 Task: Create in the project AgilePulse in Backlog an issue 'Integrate a new product recommendation feature into an existing e-commerce website to enhance product discovery and sales', assign it to team member softage.3@softage.net and change the status to IN PROGRESS. Create in the project AgilePulse in Backlog an issue 'Develop a new tool for automated testing of mobile application cross-platform compatibility and responsiveness', assign it to team member softage.4@softage.net and change the status to IN PROGRESS
Action: Mouse moved to (236, 372)
Screenshot: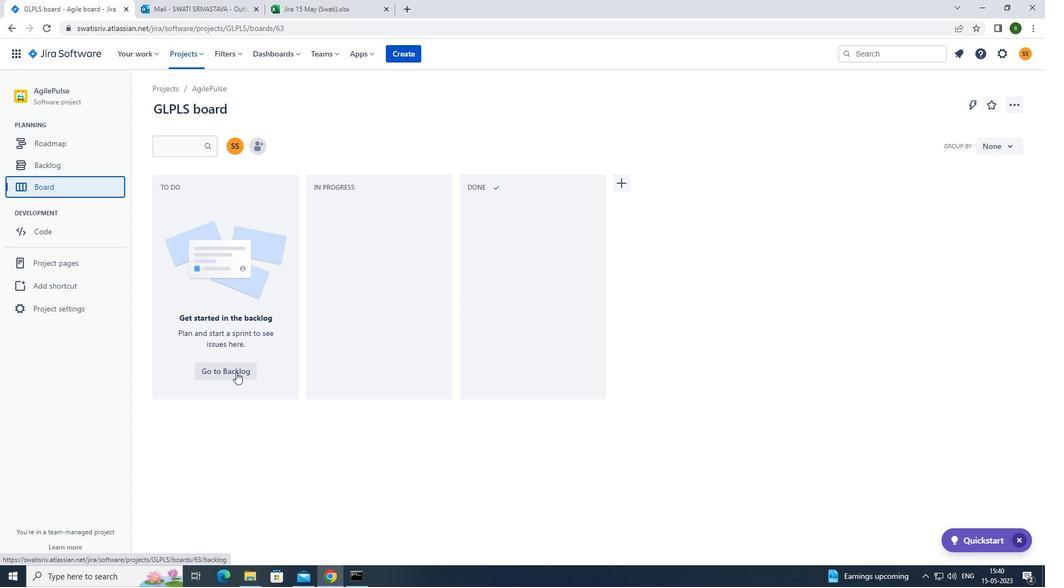 
Action: Mouse pressed left at (236, 372)
Screenshot: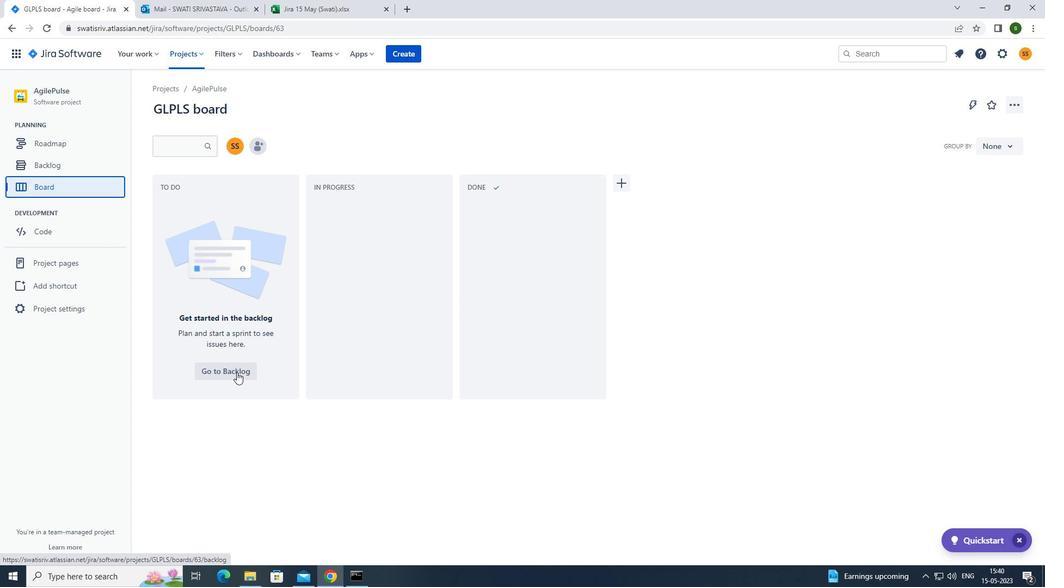 
Action: Mouse moved to (203, 219)
Screenshot: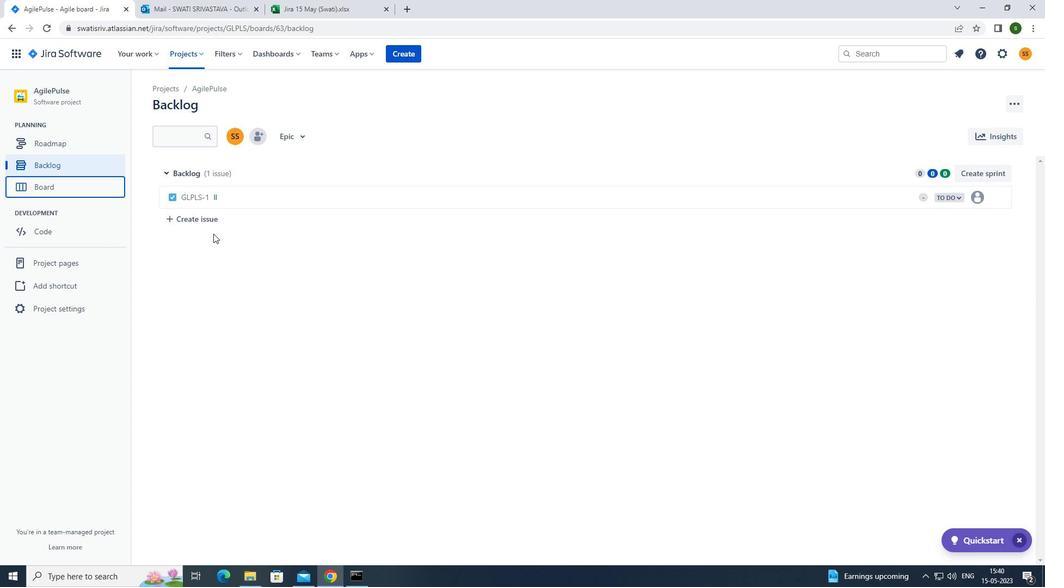 
Action: Mouse pressed left at (203, 219)
Screenshot: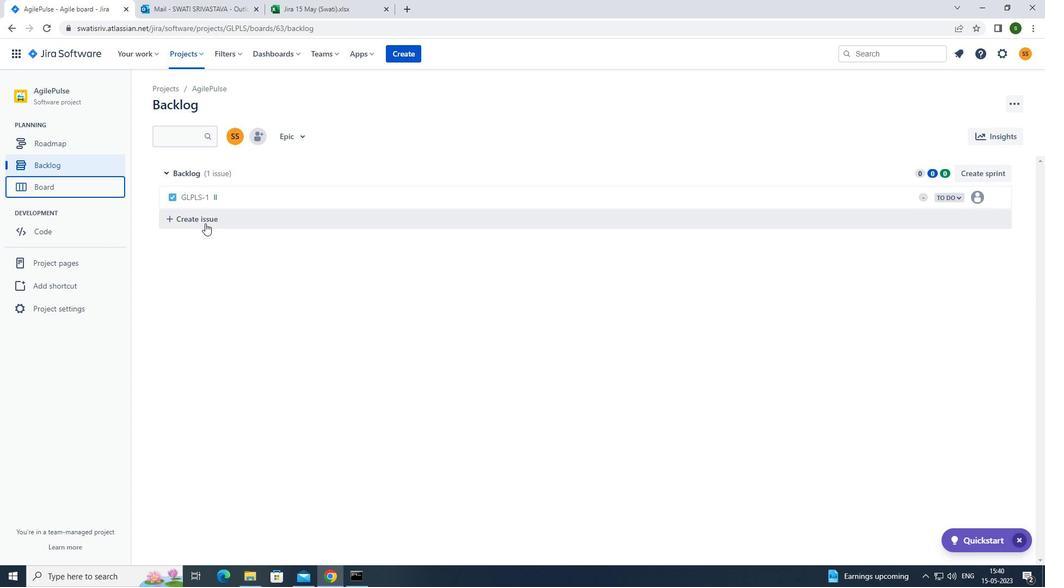 
Action: Mouse moved to (274, 218)
Screenshot: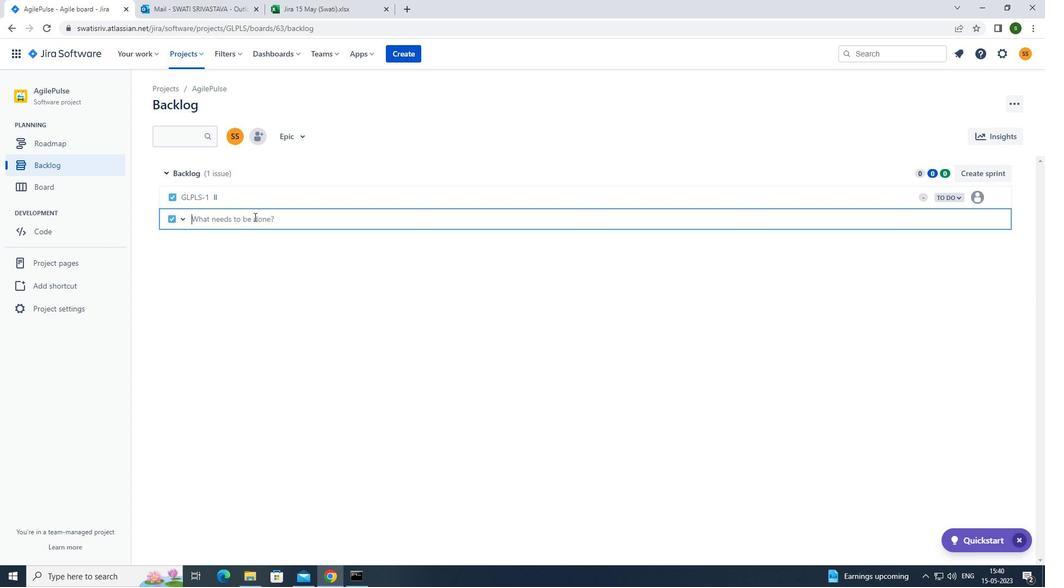 
Action: Mouse pressed left at (274, 218)
Screenshot: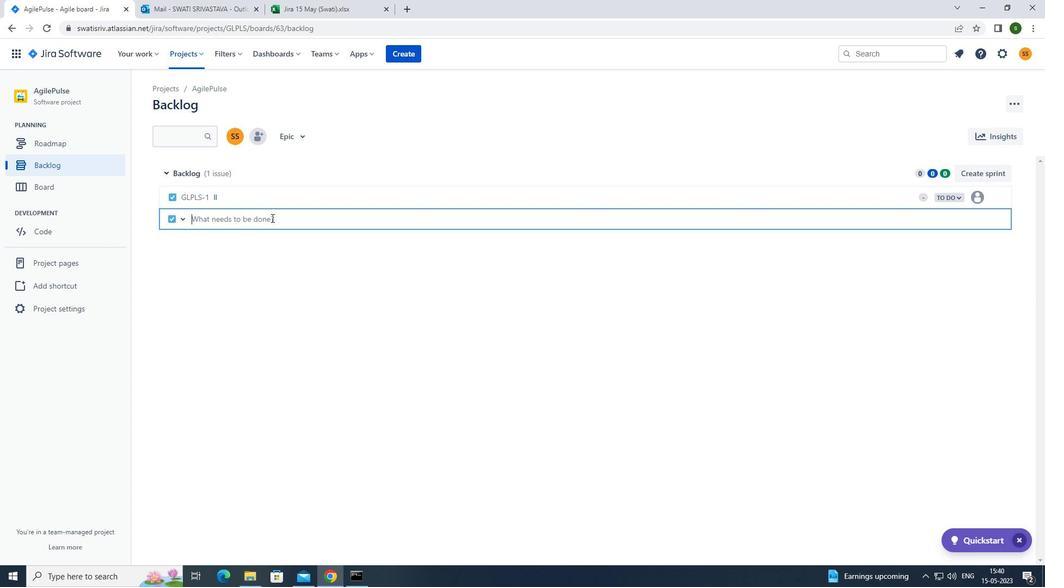 
Action: Mouse moved to (275, 219)
Screenshot: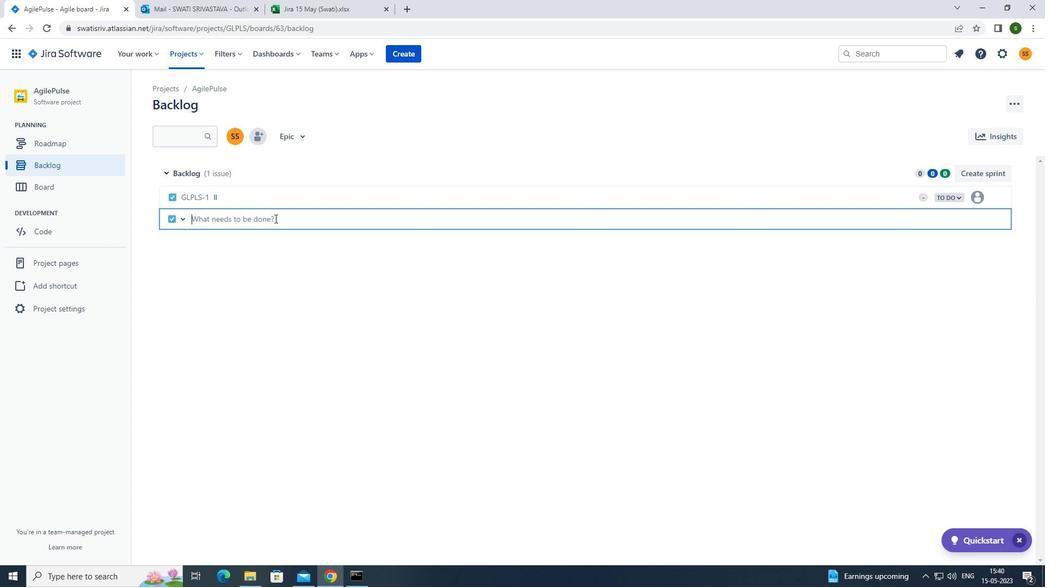 
Action: Key pressed <Key.caps_lock>i<Key.caps_lock>ntegrate<Key.space>a<Key.space>new<Key.space>product<Key.space>recommendation<Key.space>feature<Key.space>into<Key.space>an<Key.space>existing<Key.space>e-commerce<Key.space>website<Key.space>to<Key.space>enhance<Key.space>product<Key.space>discovery<Key.space>and<Key.space>sales<Key.enter>
Screenshot: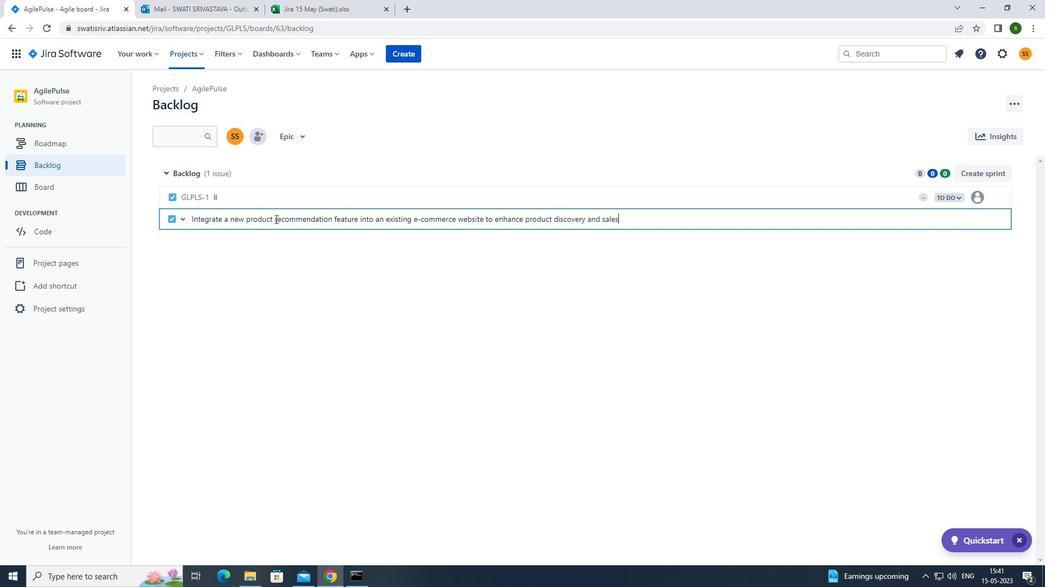 
Action: Mouse moved to (976, 223)
Screenshot: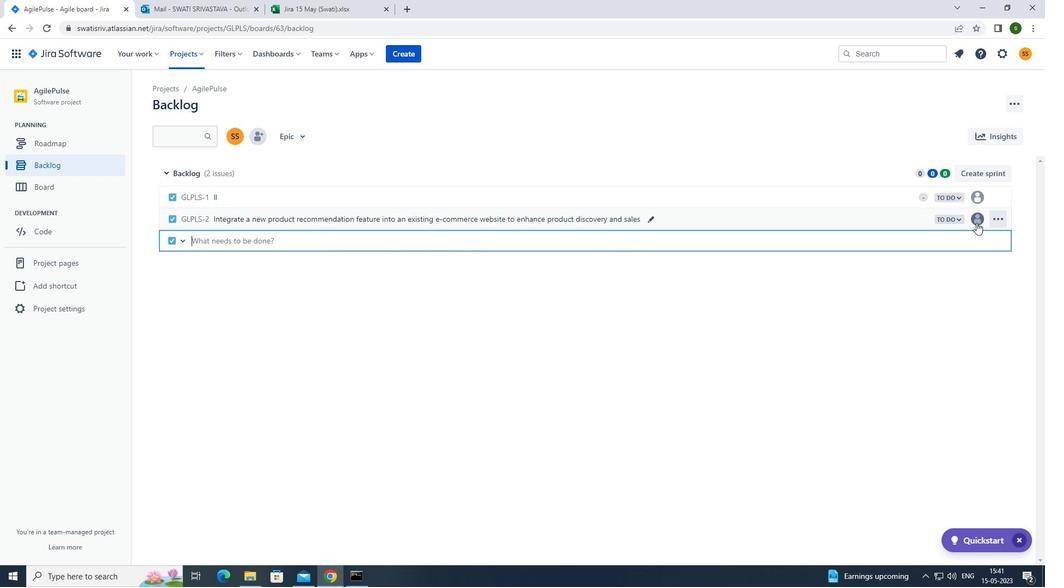 
Action: Mouse pressed left at (976, 223)
Screenshot: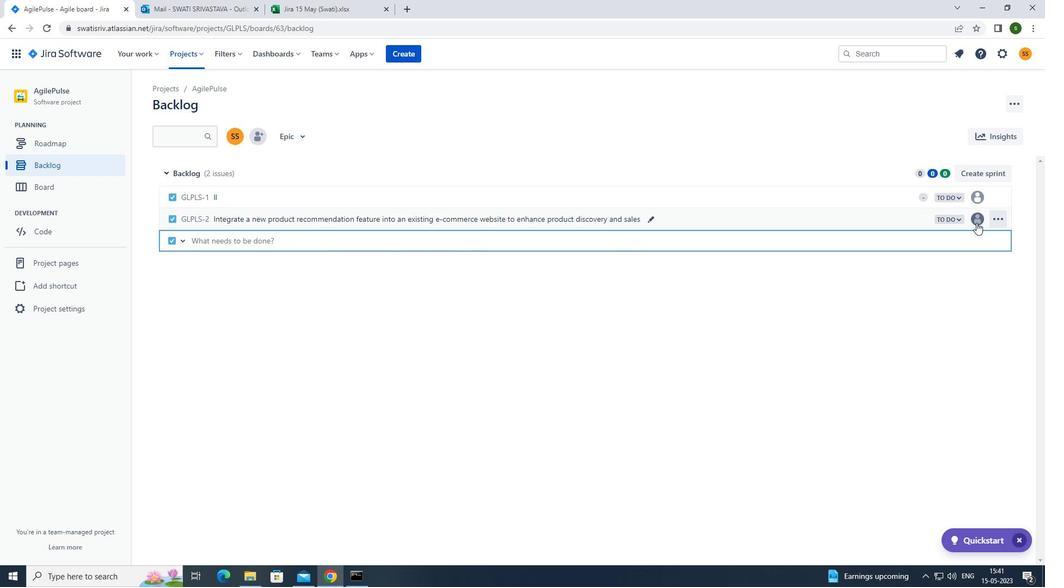 
Action: Mouse moved to (884, 329)
Screenshot: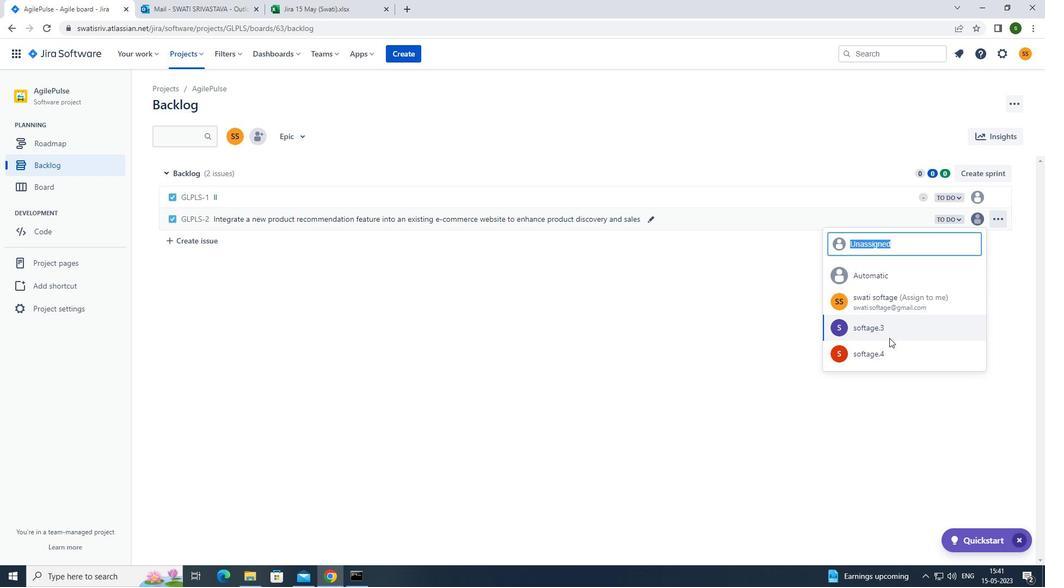 
Action: Mouse pressed left at (884, 329)
Screenshot: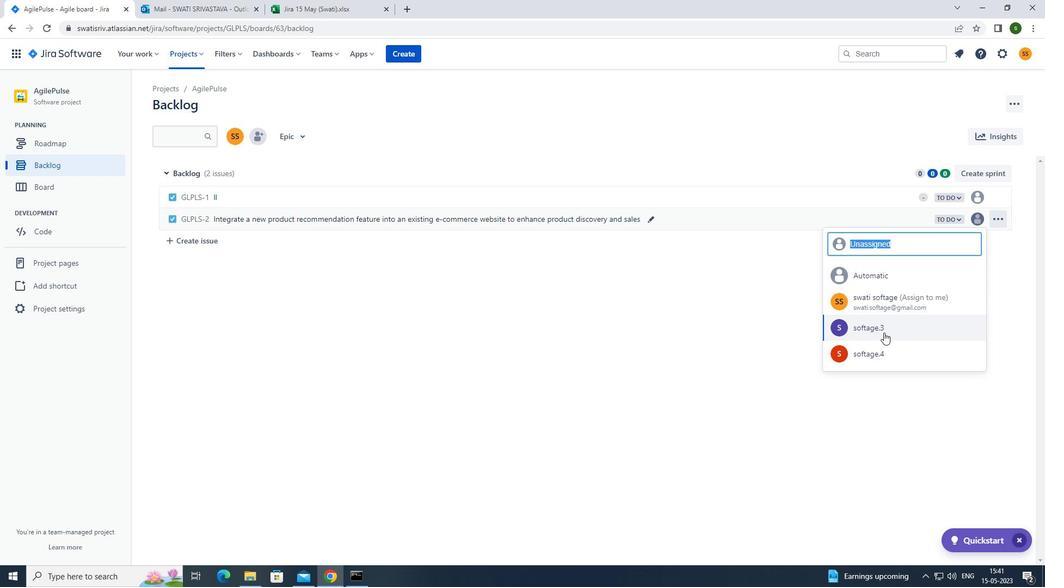 
Action: Mouse moved to (945, 215)
Screenshot: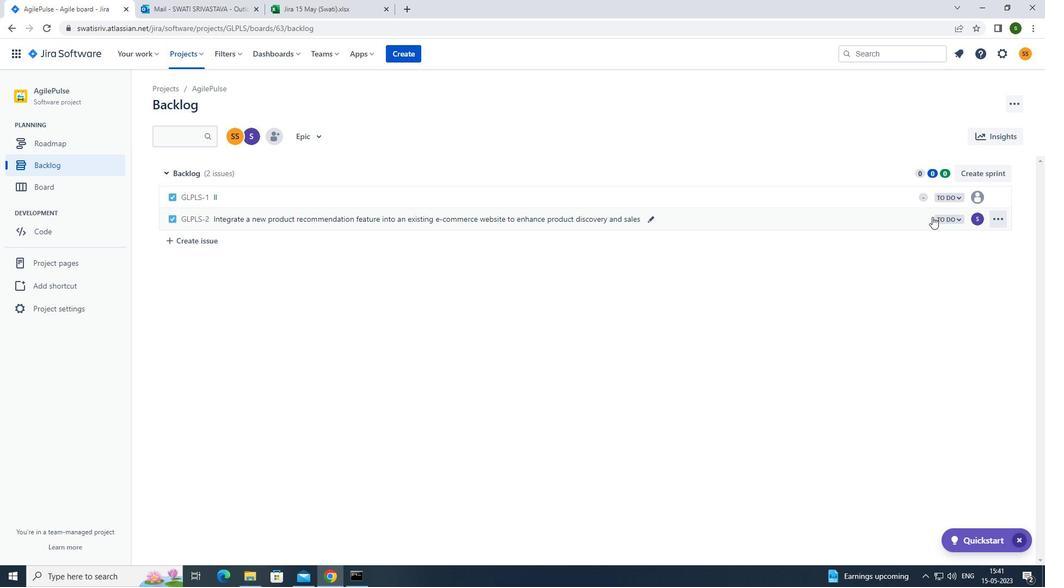 
Action: Mouse pressed left at (945, 215)
Screenshot: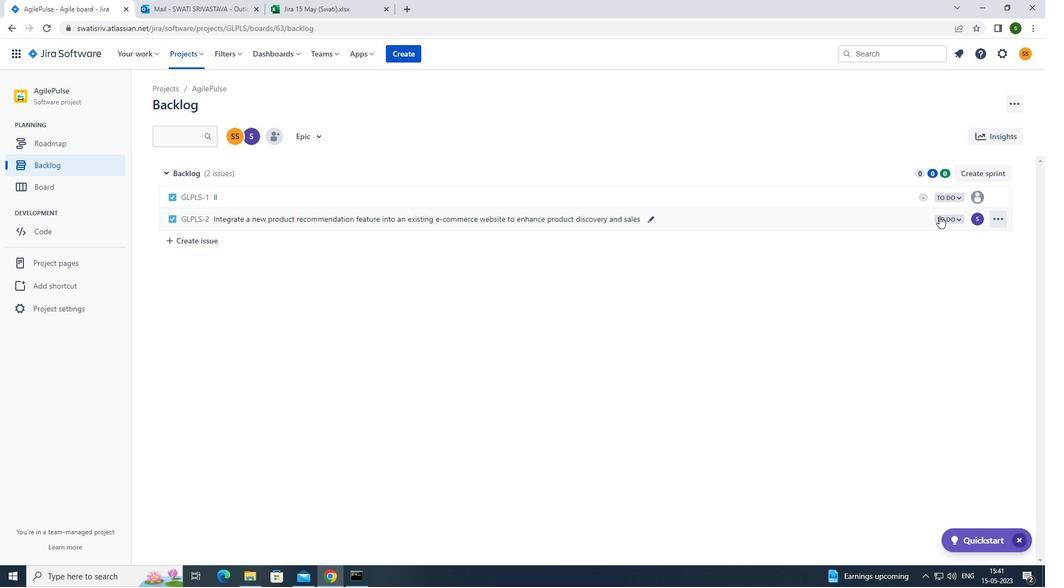 
Action: Mouse moved to (904, 237)
Screenshot: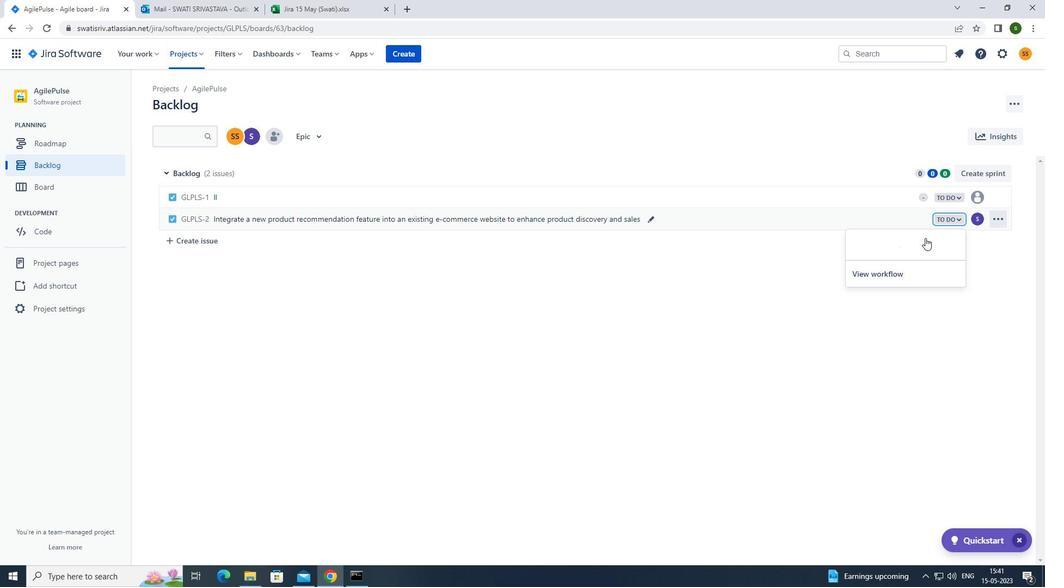 
Action: Mouse pressed left at (904, 237)
Screenshot: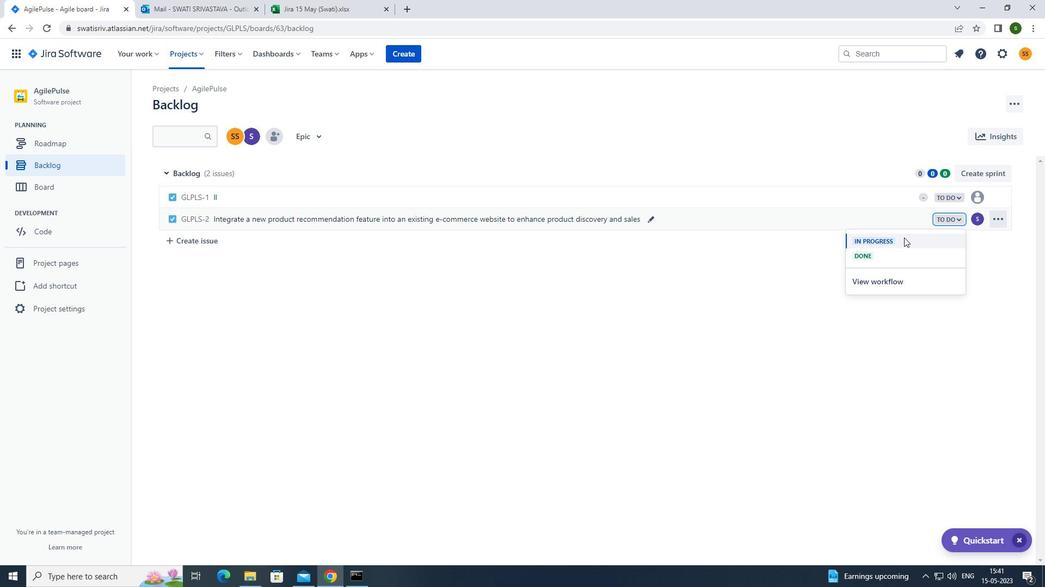 
Action: Mouse moved to (227, 243)
Screenshot: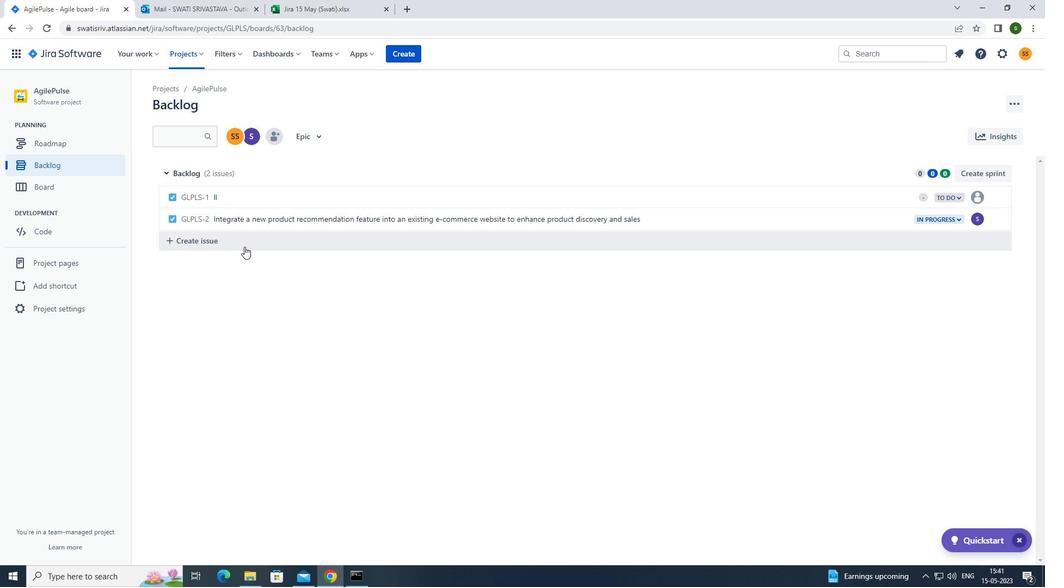 
Action: Mouse pressed left at (227, 243)
Screenshot: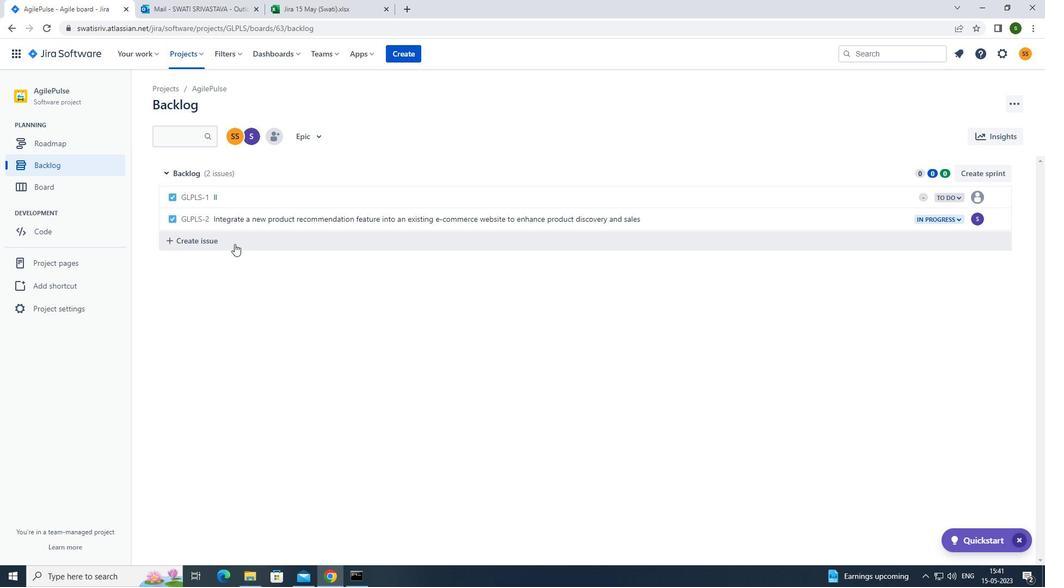 
Action: Mouse moved to (272, 242)
Screenshot: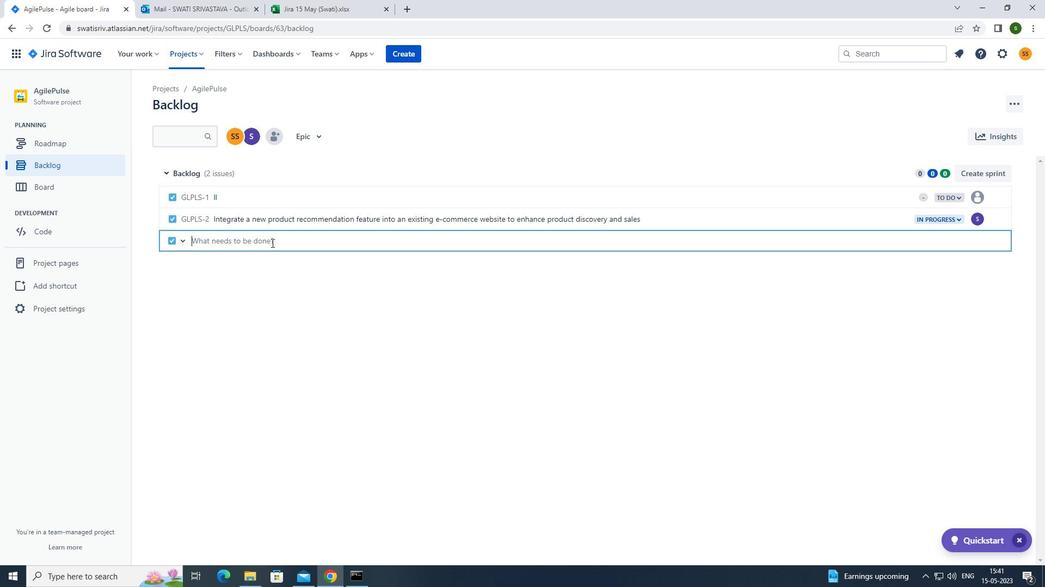 
Action: Mouse pressed left at (272, 242)
Screenshot: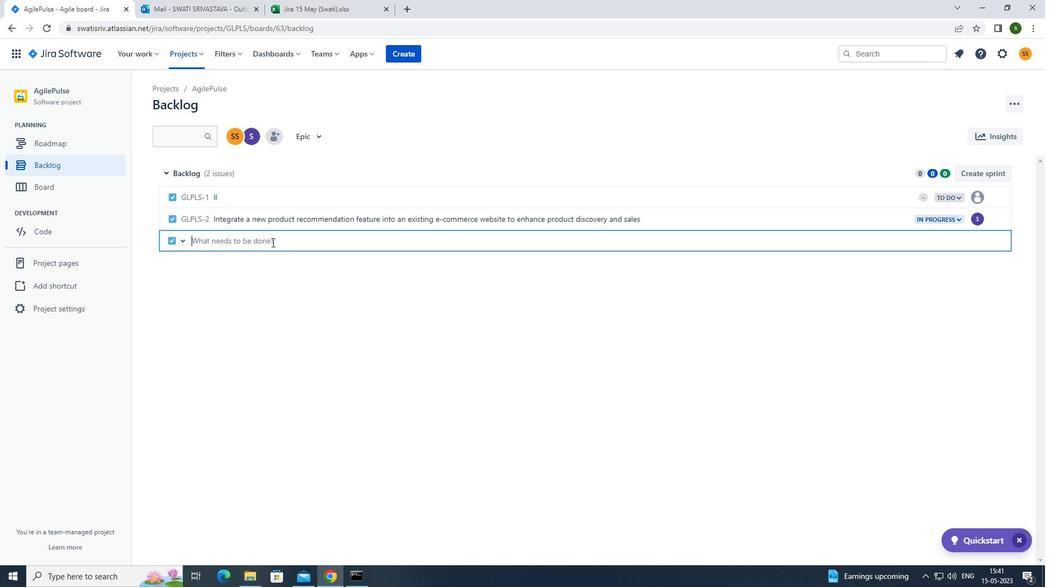 
Action: Key pressed <Key.caps_lock>d<Key.caps_lock>evelop<Key.space>a<Key.space>new<Key.space>tool<Key.space>for<Key.space>automated<Key.space>testing<Key.space>of<Key.space>mobile<Key.space>application<Key.space>cross-platform<Key.space>compatibility<Key.space>and<Key.space>responsiveness<Key.enter>
Screenshot: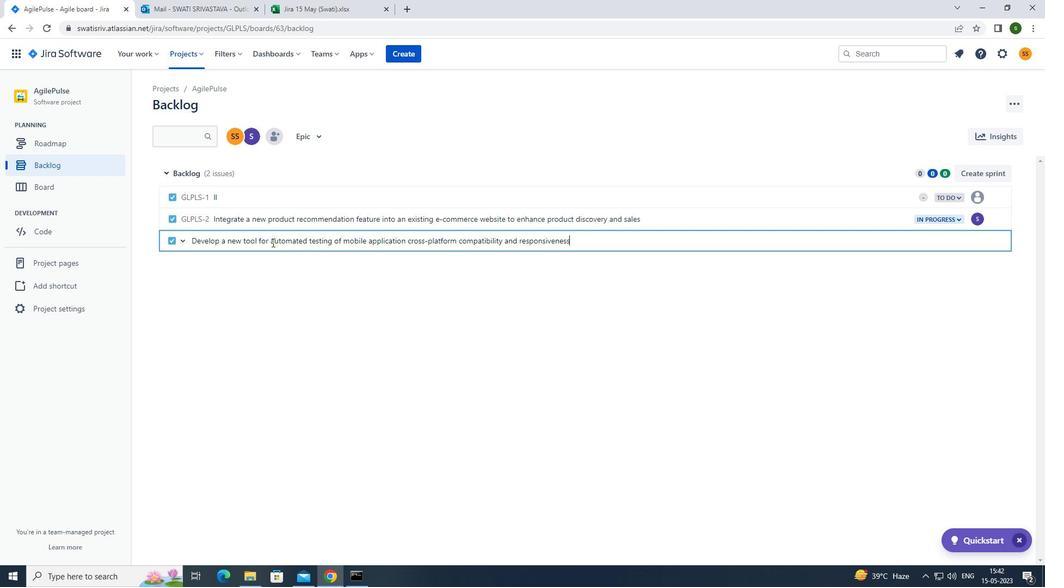 
Action: Mouse moved to (977, 243)
Screenshot: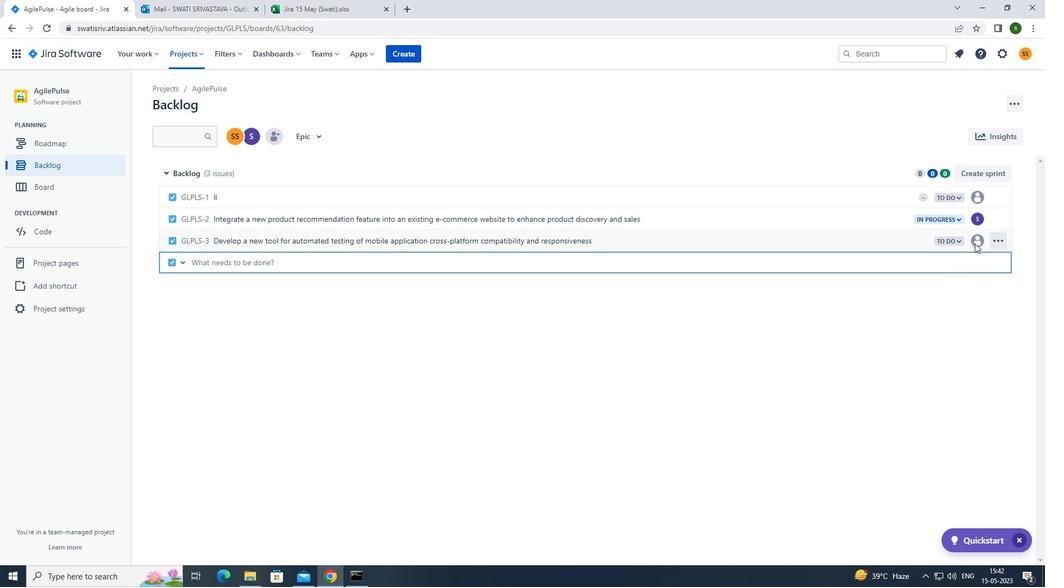 
Action: Mouse pressed left at (977, 243)
Screenshot: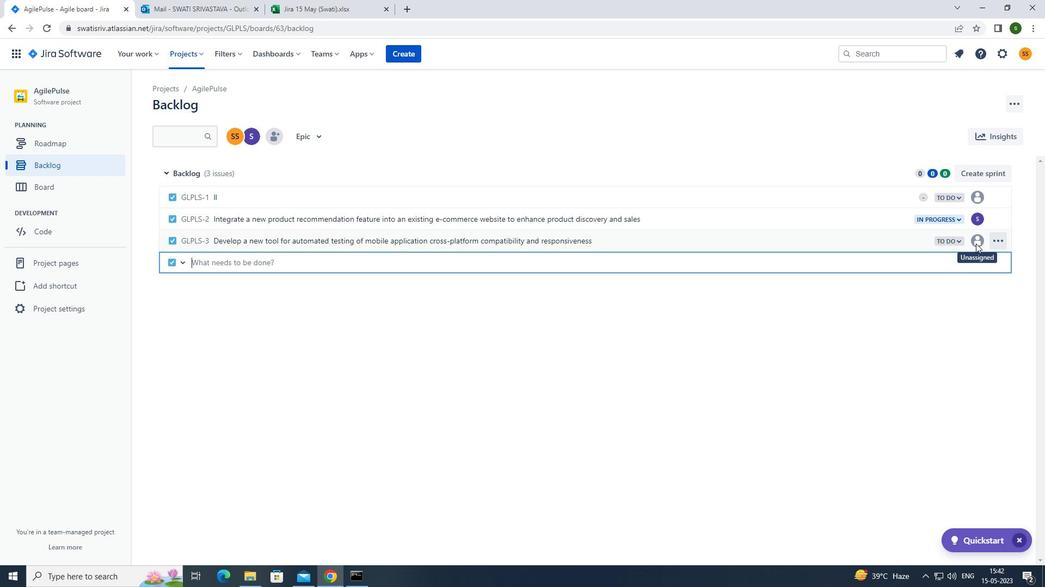 
Action: Mouse moved to (889, 379)
Screenshot: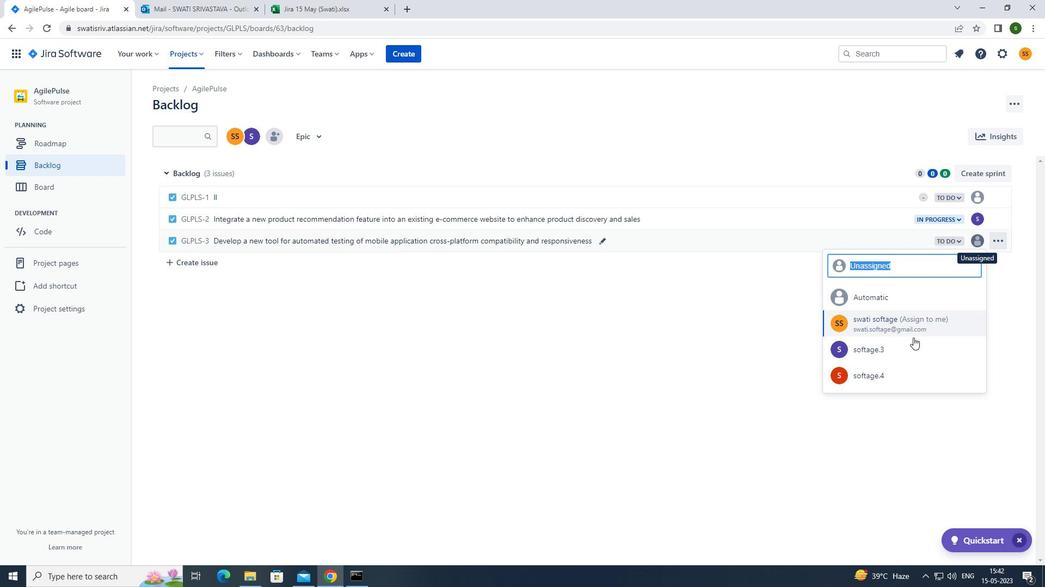 
Action: Mouse pressed left at (889, 379)
Screenshot: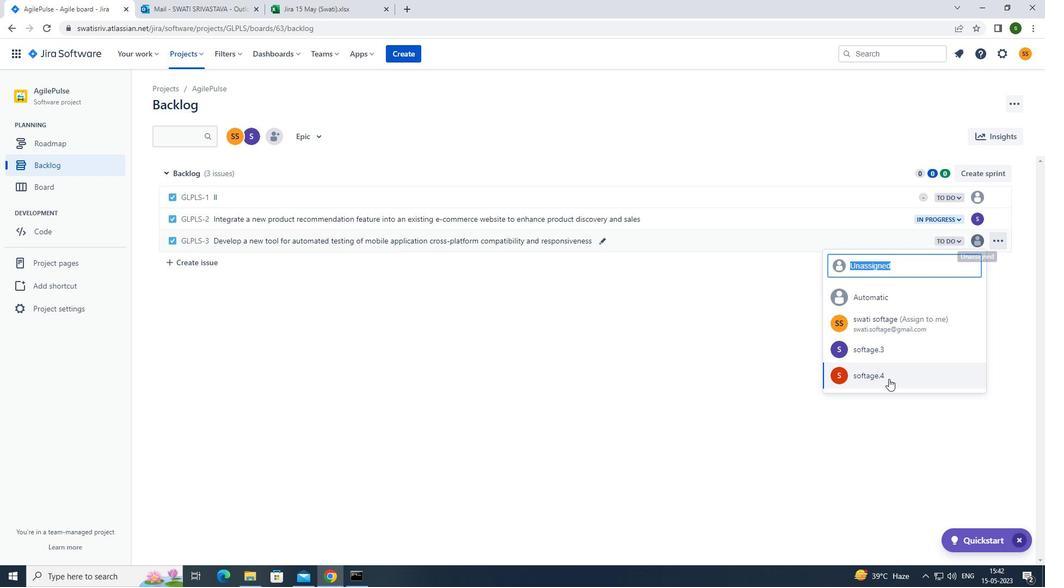 
Action: Mouse moved to (948, 241)
Screenshot: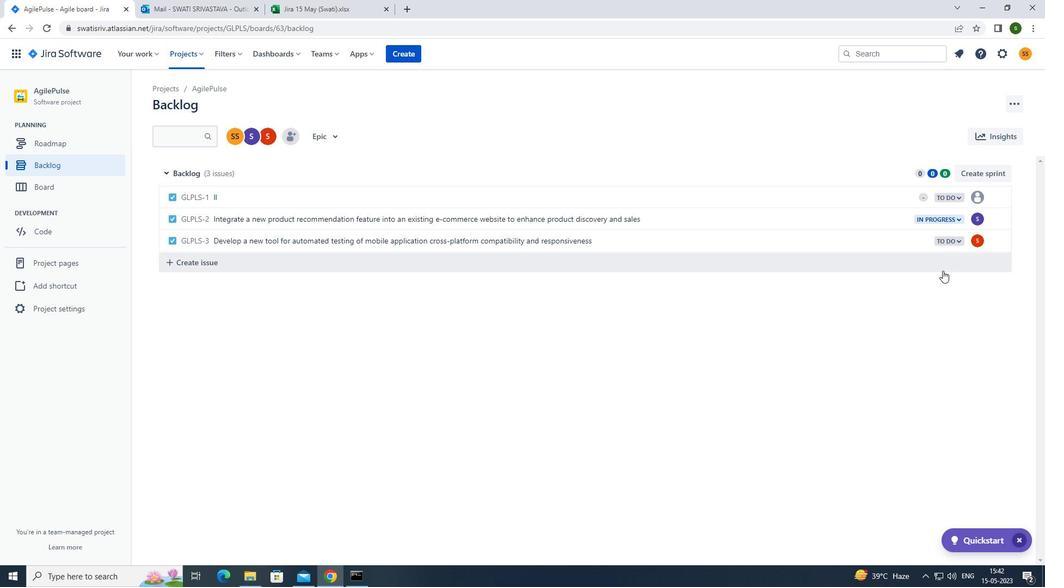 
Action: Mouse pressed left at (948, 241)
Screenshot: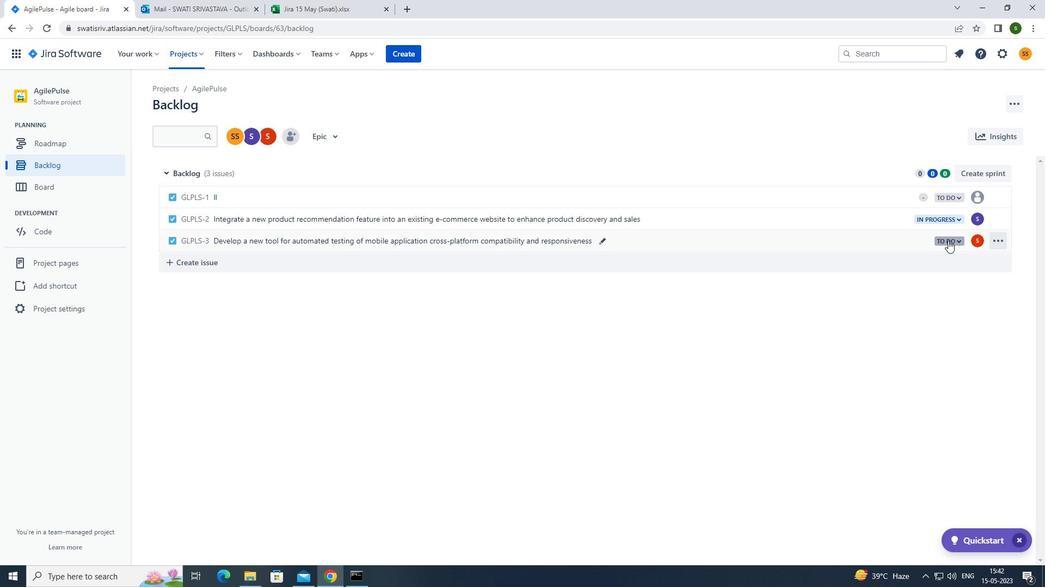 
Action: Mouse moved to (904, 258)
Screenshot: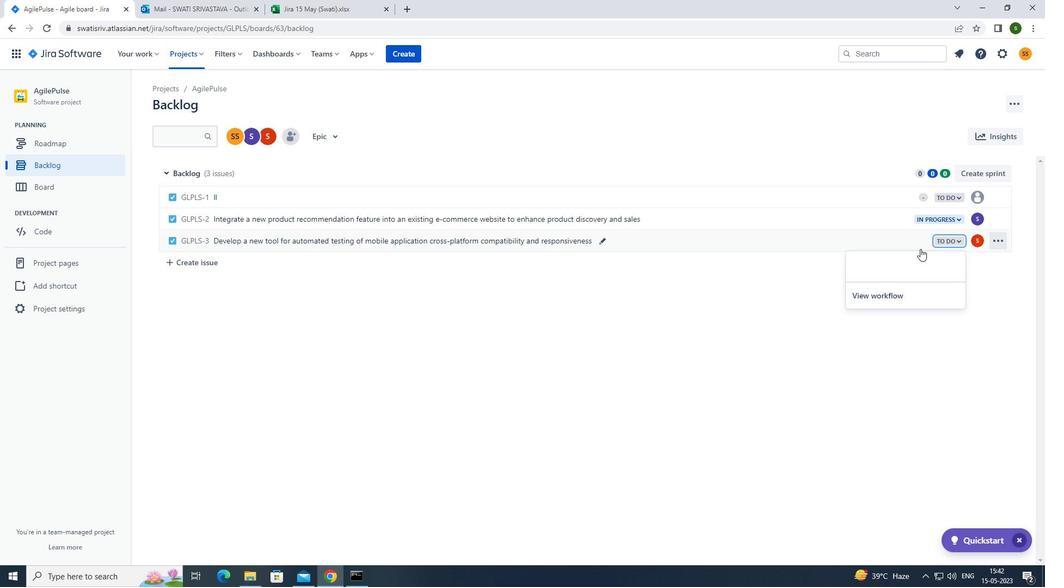 
Action: Mouse pressed left at (904, 258)
Screenshot: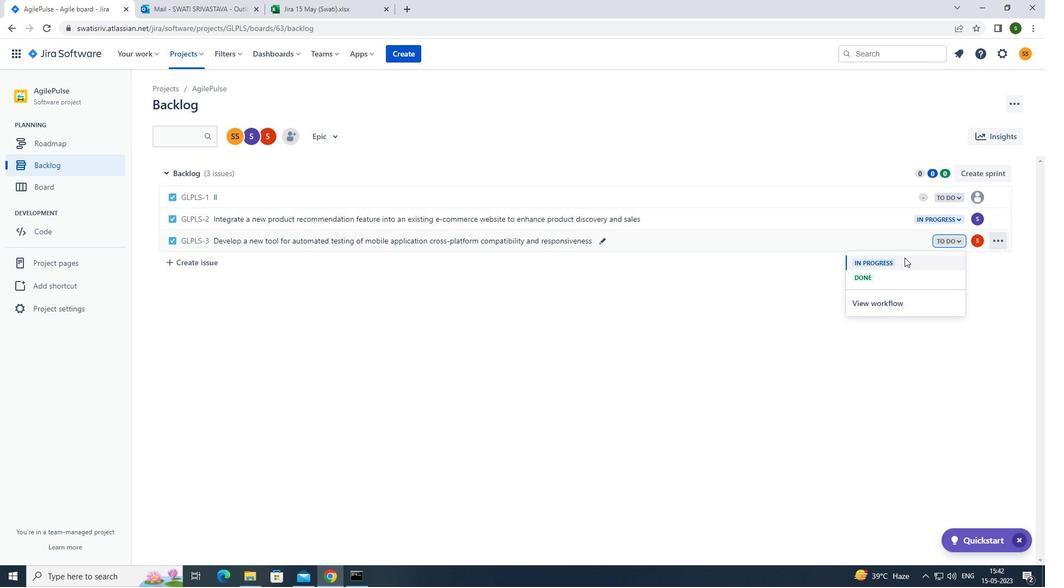 
Action: Mouse moved to (740, 371)
Screenshot: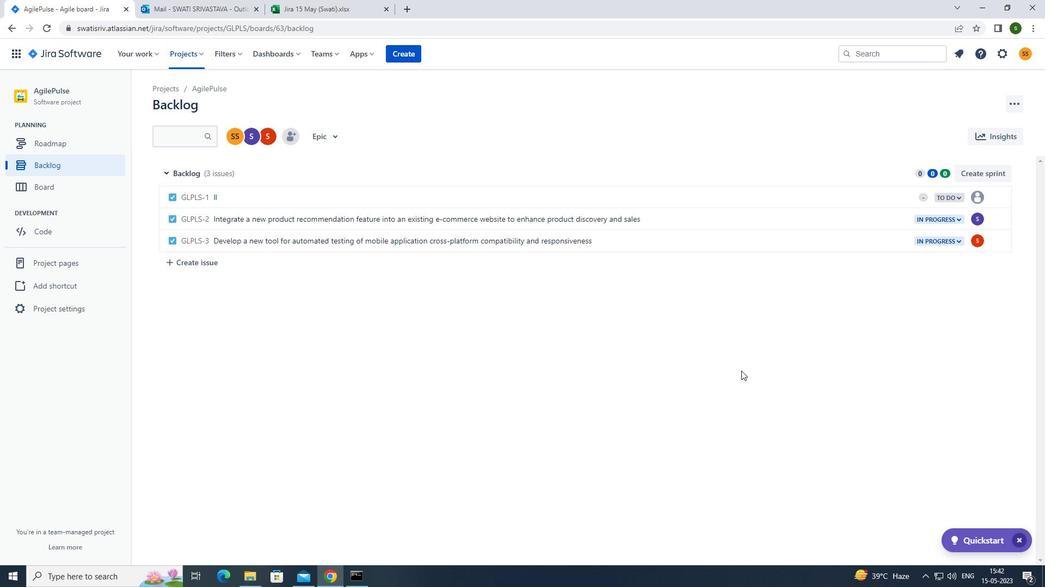 
